 Task: Create Board Email Marketing Best Practices to Workspace Appointment Scheduling. Create Board Social Media Listening and Monitoring to Workspace Appointment Scheduling. Create Board Customer Loyalty Program Strategy and Execution to Workspace Appointment Scheduling
Action: Mouse moved to (375, 69)
Screenshot: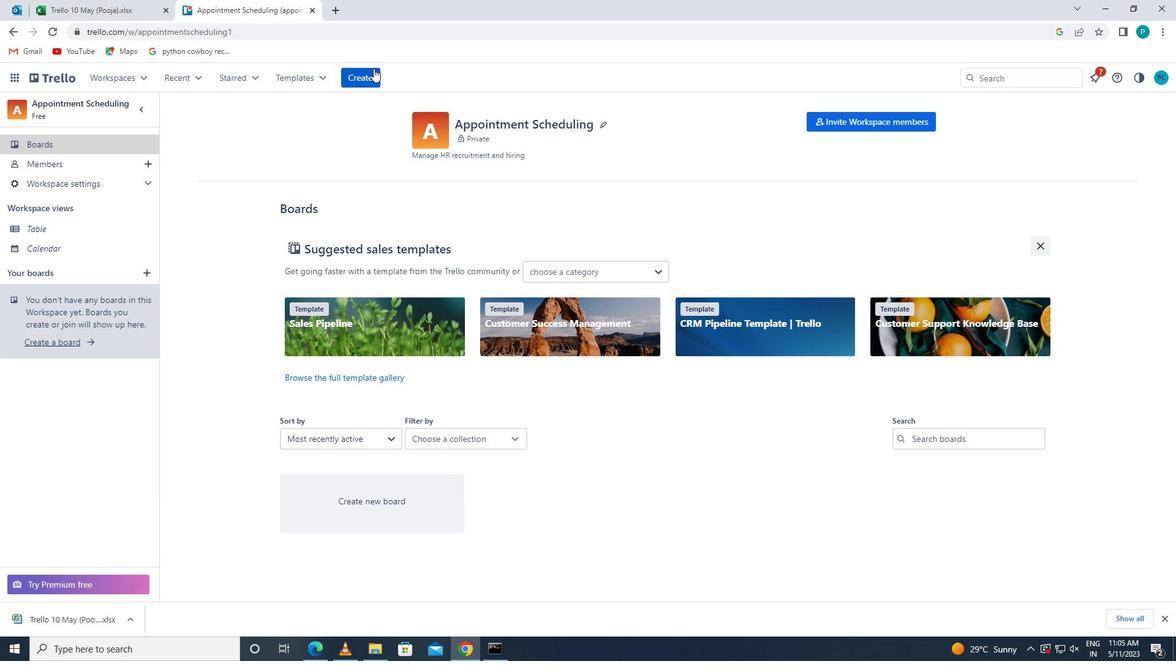 
Action: Mouse pressed left at (375, 69)
Screenshot: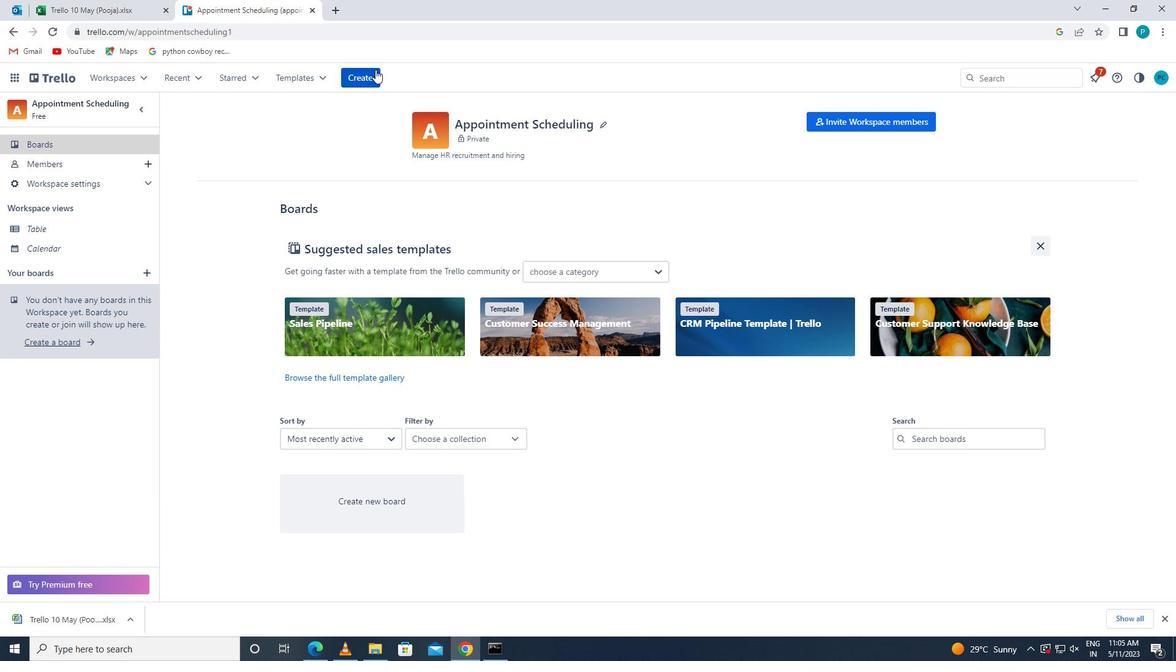 
Action: Mouse moved to (372, 118)
Screenshot: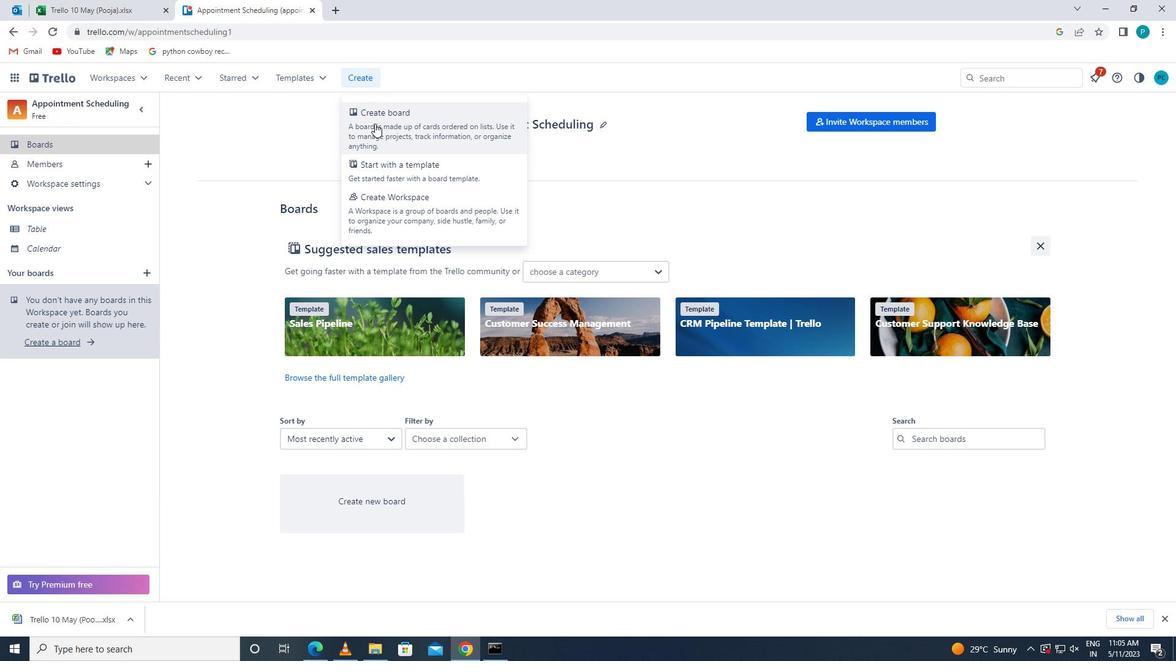 
Action: Mouse pressed left at (372, 118)
Screenshot: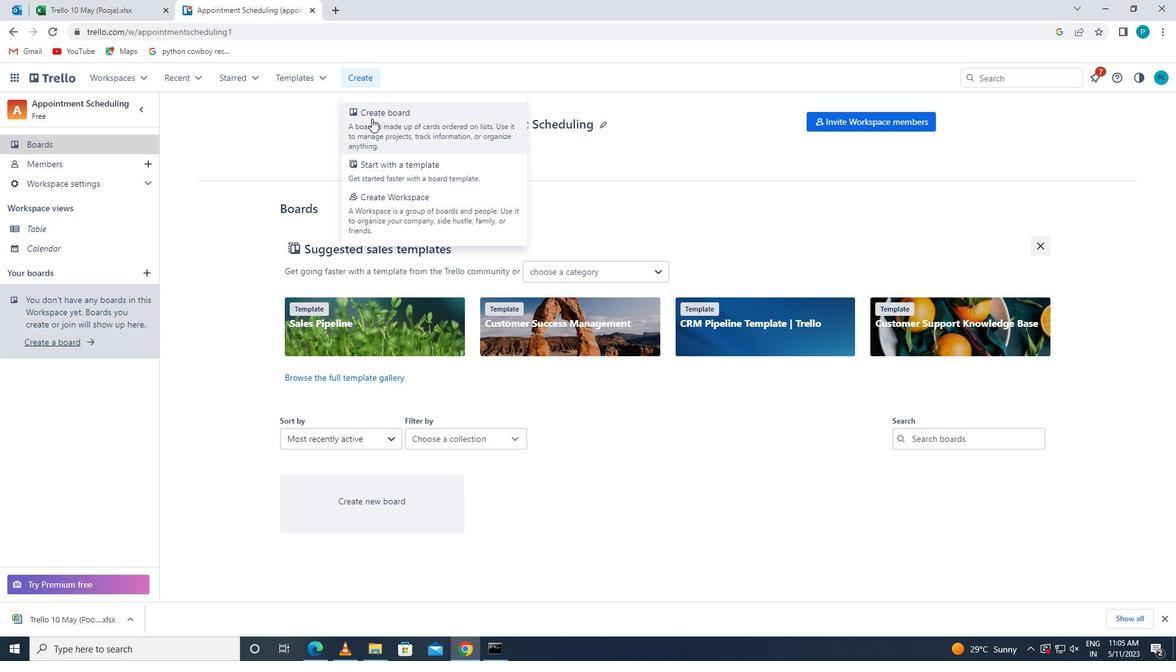 
Action: Mouse moved to (399, 302)
Screenshot: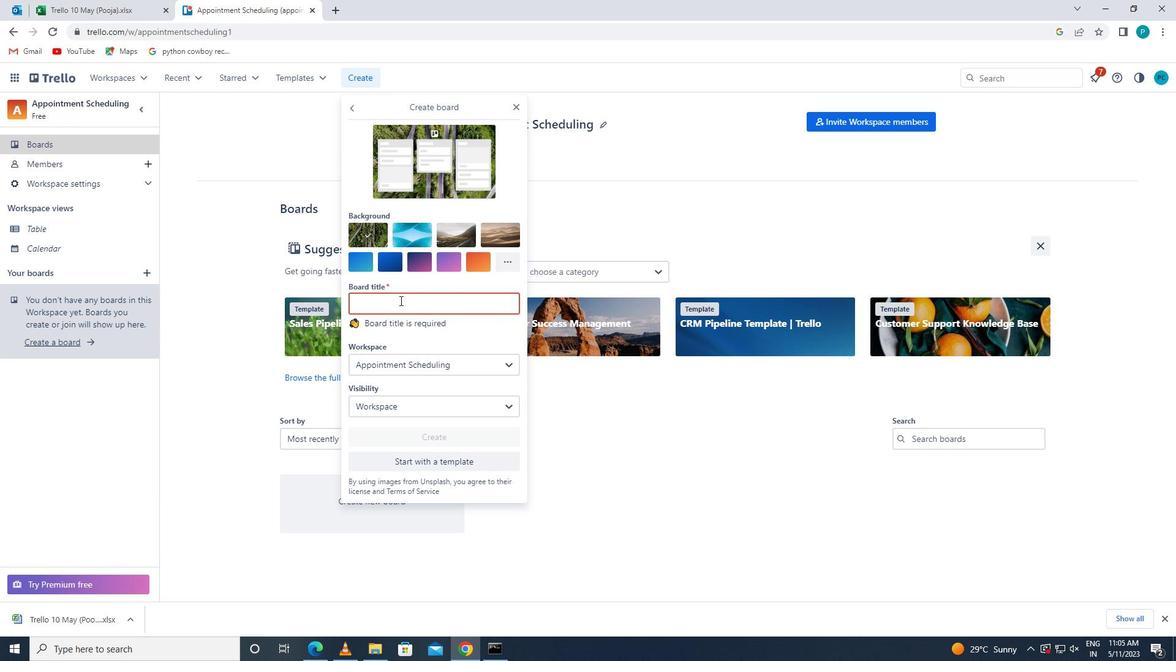 
Action: Mouse pressed left at (399, 302)
Screenshot: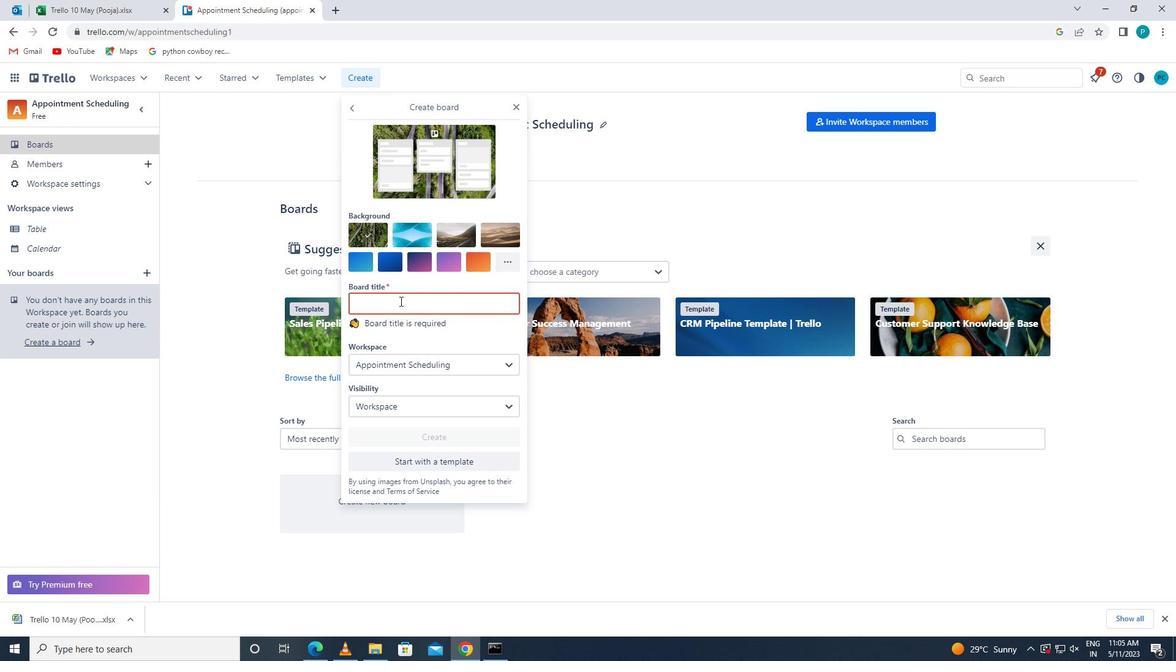 
Action: Mouse moved to (410, 315)
Screenshot: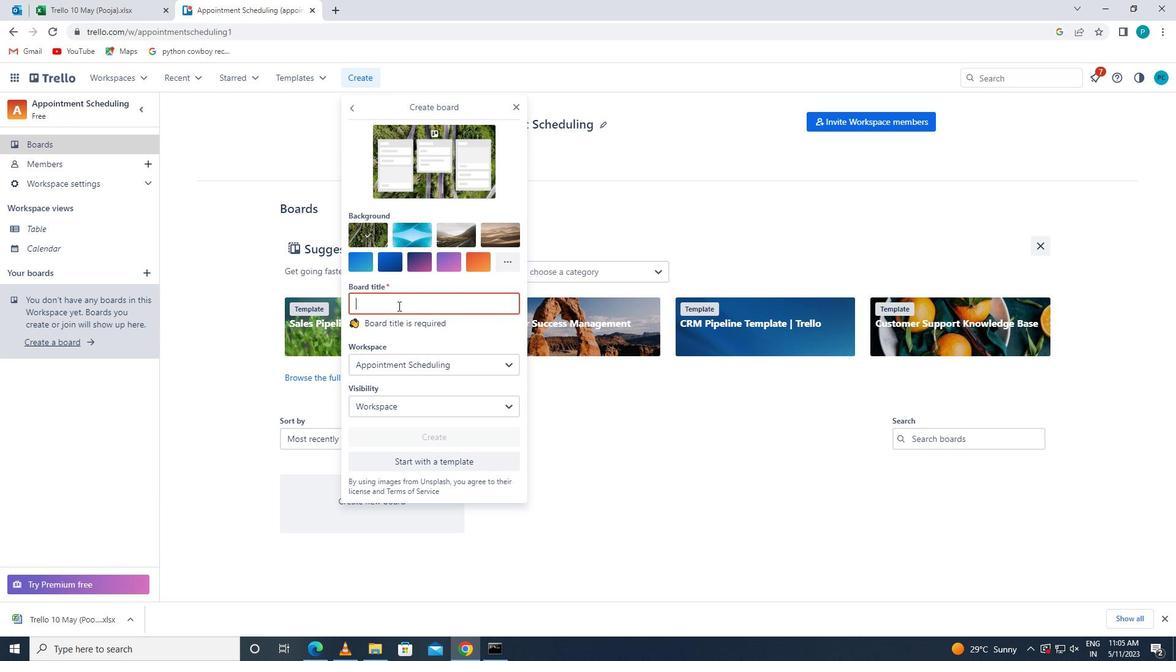 
Action: Key pressed <Key.caps_lock>e<Key.caps_lock>mail<Key.space><Key.caps_lock>m<Key.caps_lock>arketing<Key.space><Key.caps_lock>b<Key.caps_lock>est<Key.space><Key.caps_lock>p<Key.caps_lock>rax<Key.backspace>ctices
Screenshot: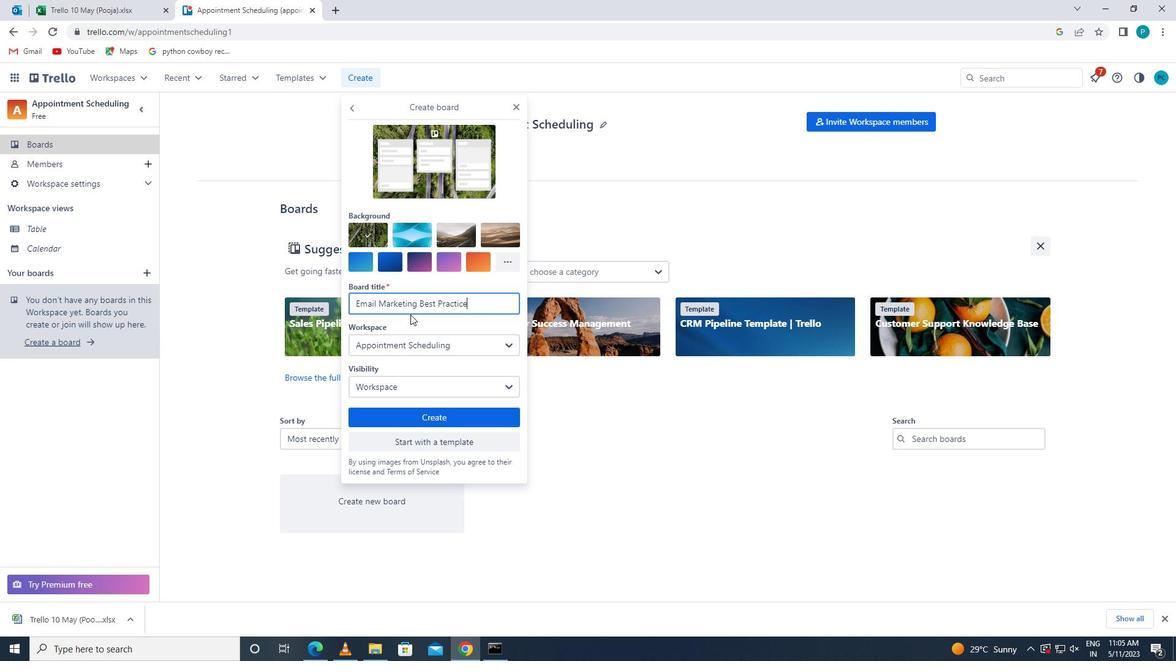 
Action: Mouse moved to (395, 349)
Screenshot: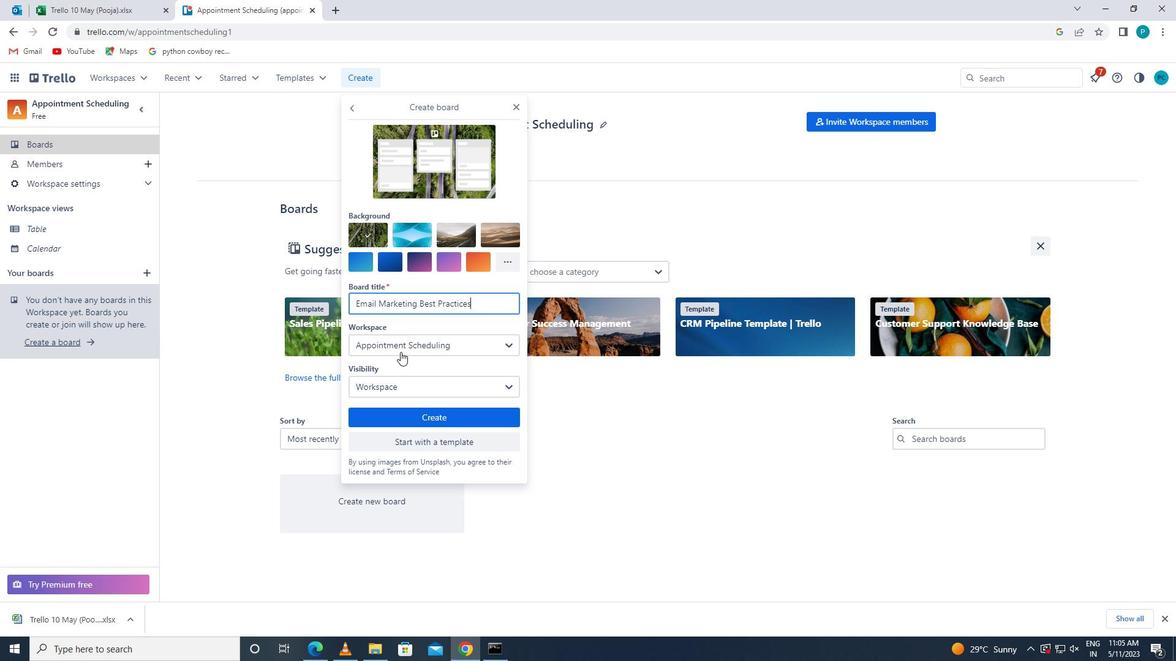 
Action: Mouse pressed left at (395, 349)
Screenshot: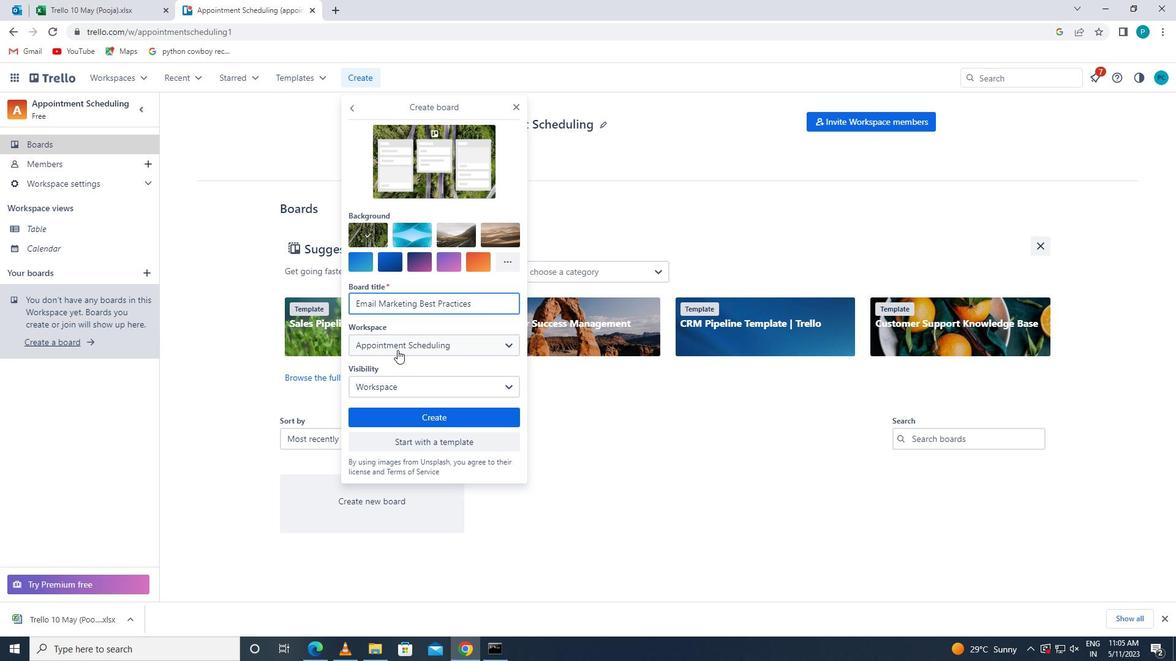 
Action: Mouse moved to (394, 518)
Screenshot: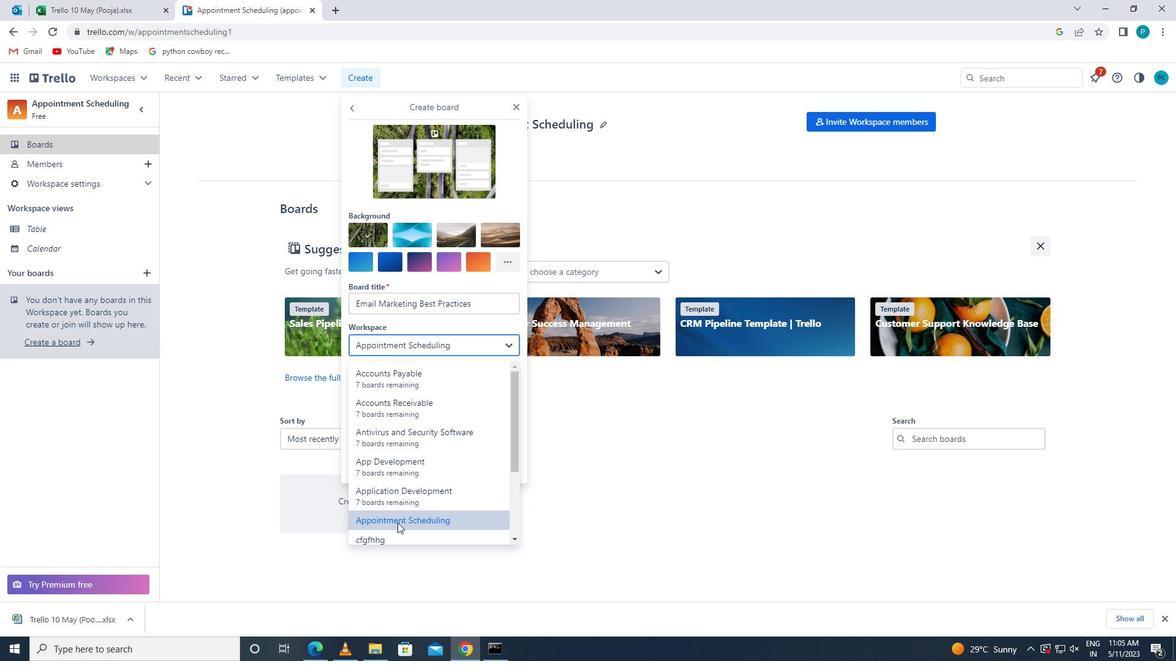 
Action: Mouse pressed left at (394, 518)
Screenshot: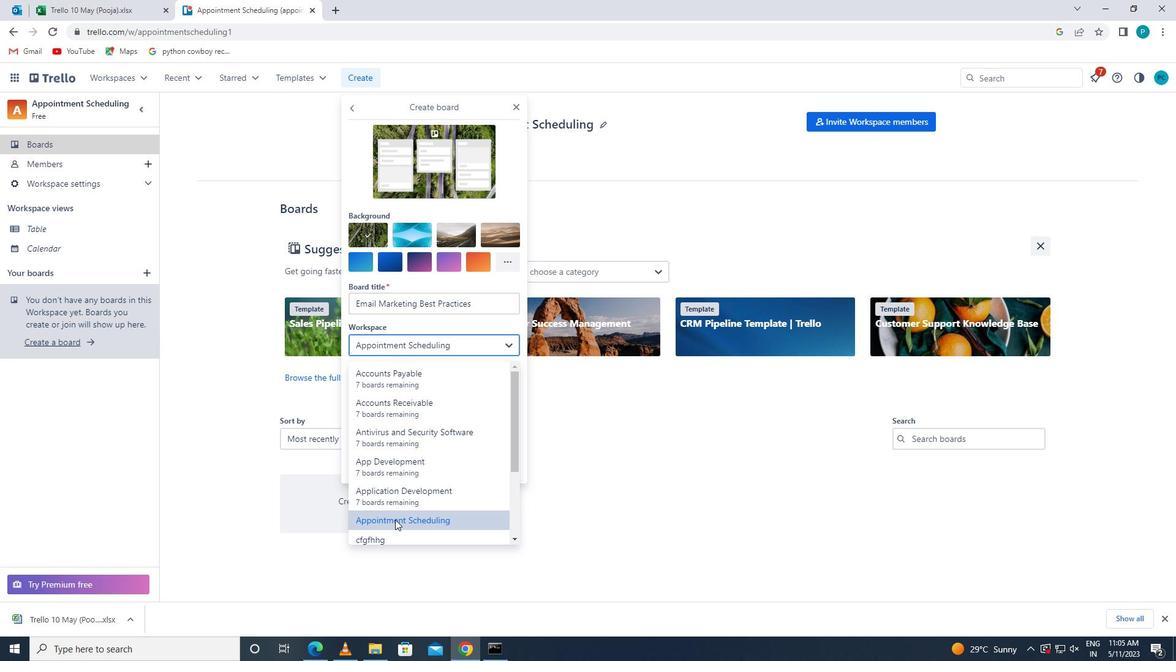 
Action: Mouse moved to (411, 414)
Screenshot: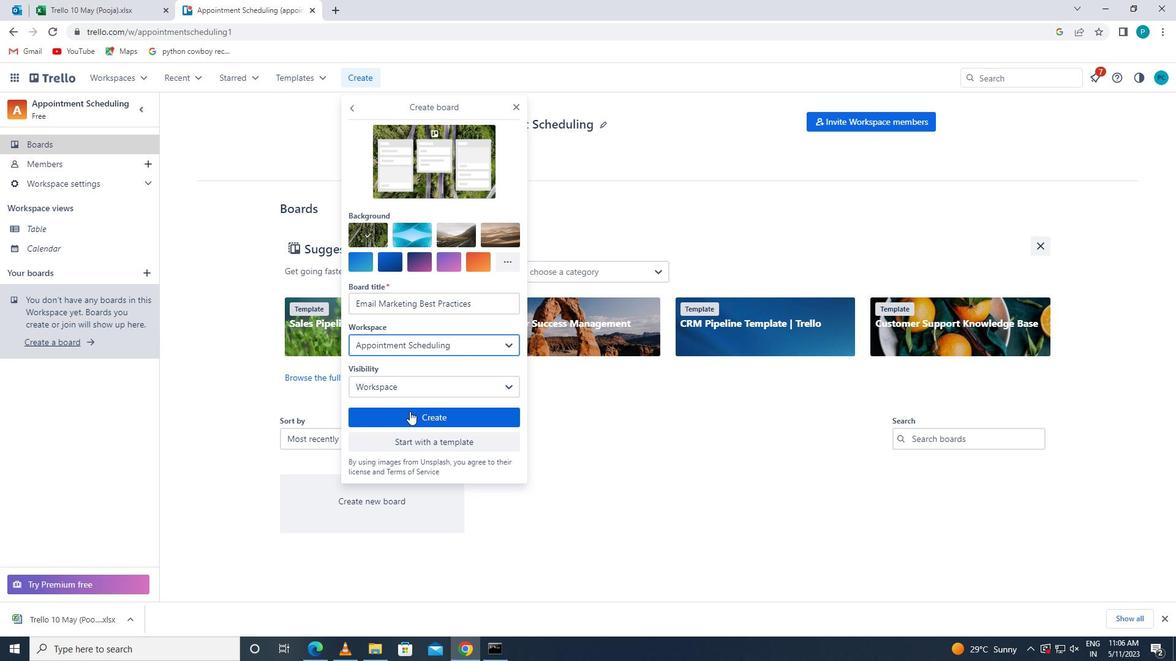 
Action: Mouse pressed left at (411, 414)
Screenshot: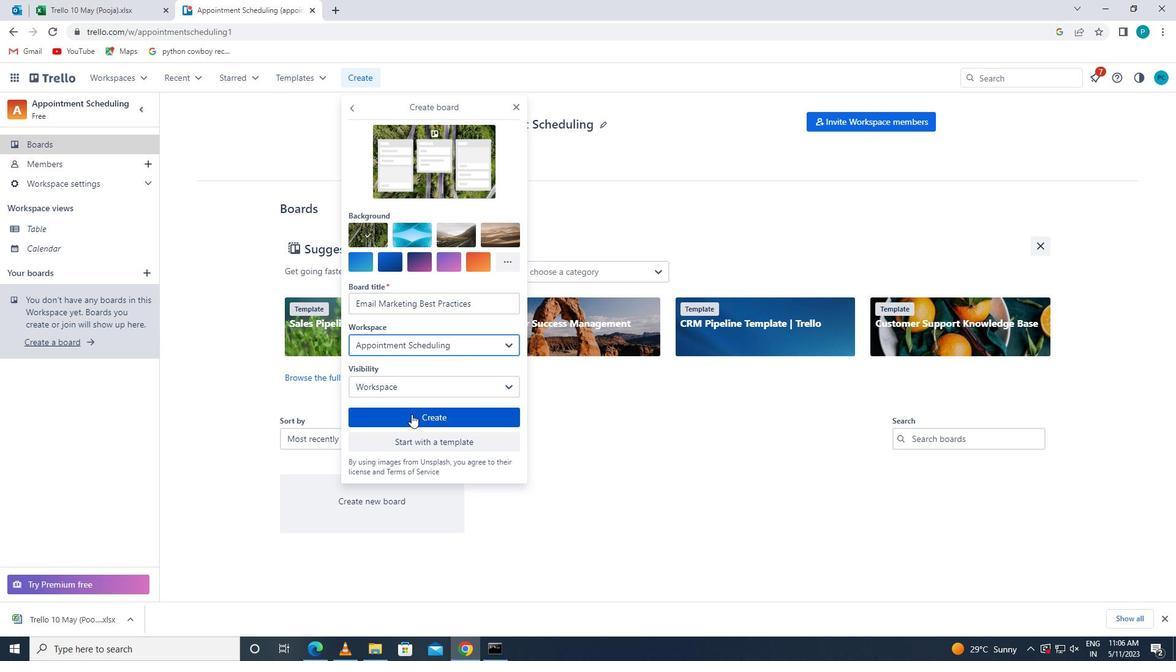 
Action: Mouse moved to (363, 80)
Screenshot: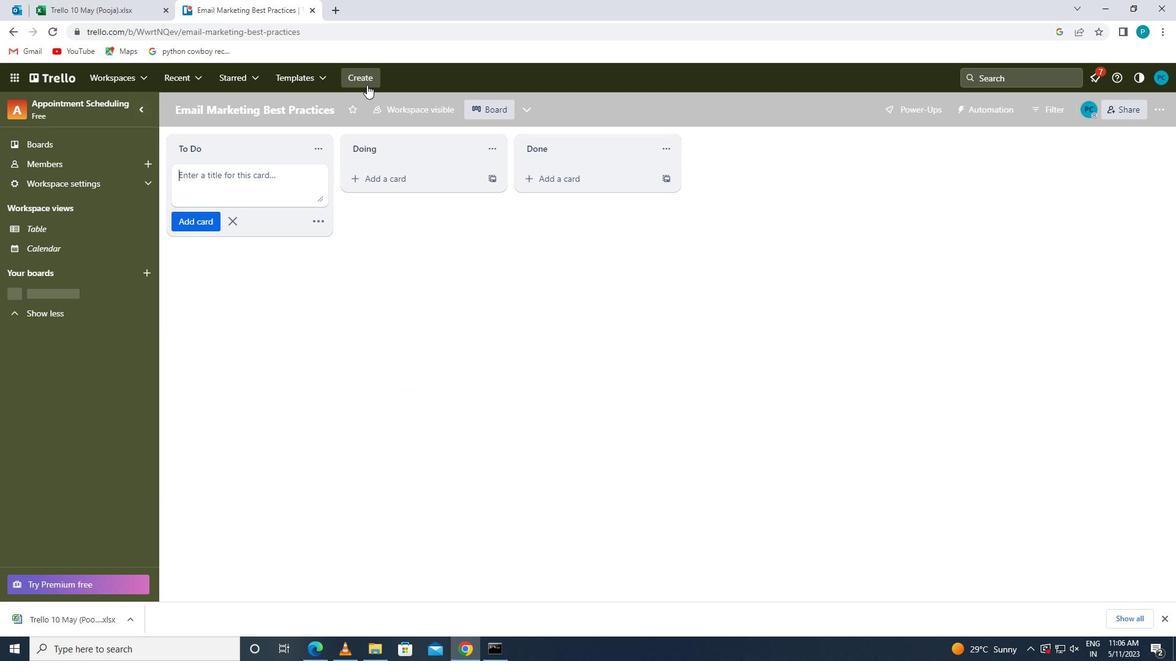 
Action: Mouse pressed left at (363, 80)
Screenshot: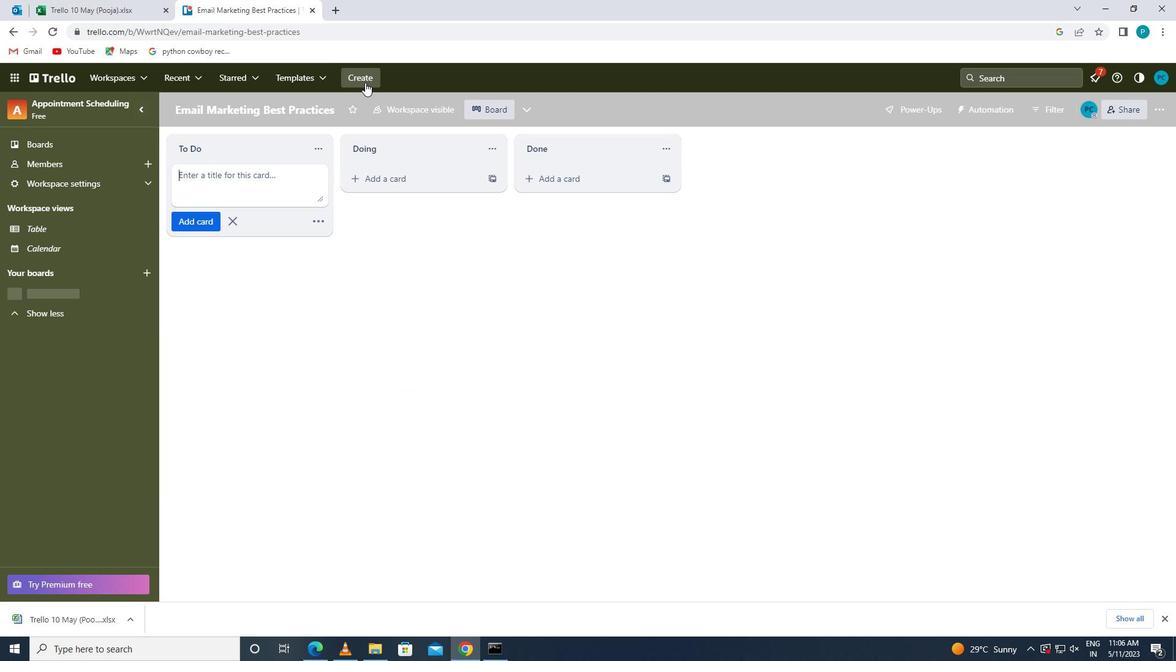 
Action: Mouse moved to (367, 74)
Screenshot: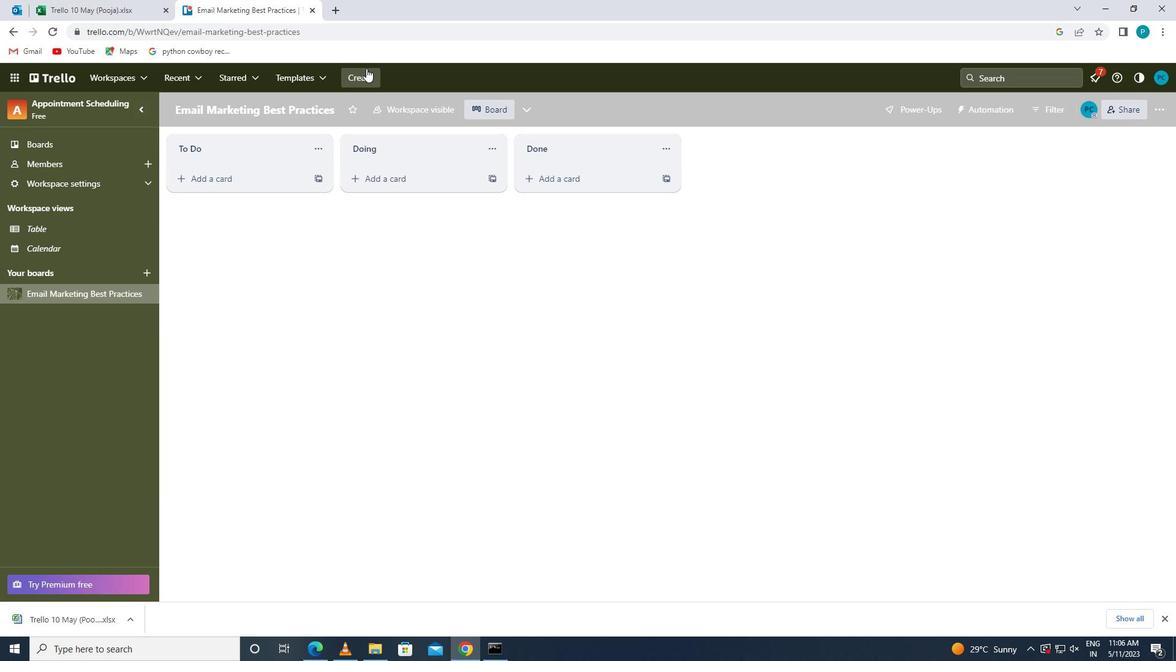 
Action: Mouse pressed left at (367, 74)
Screenshot: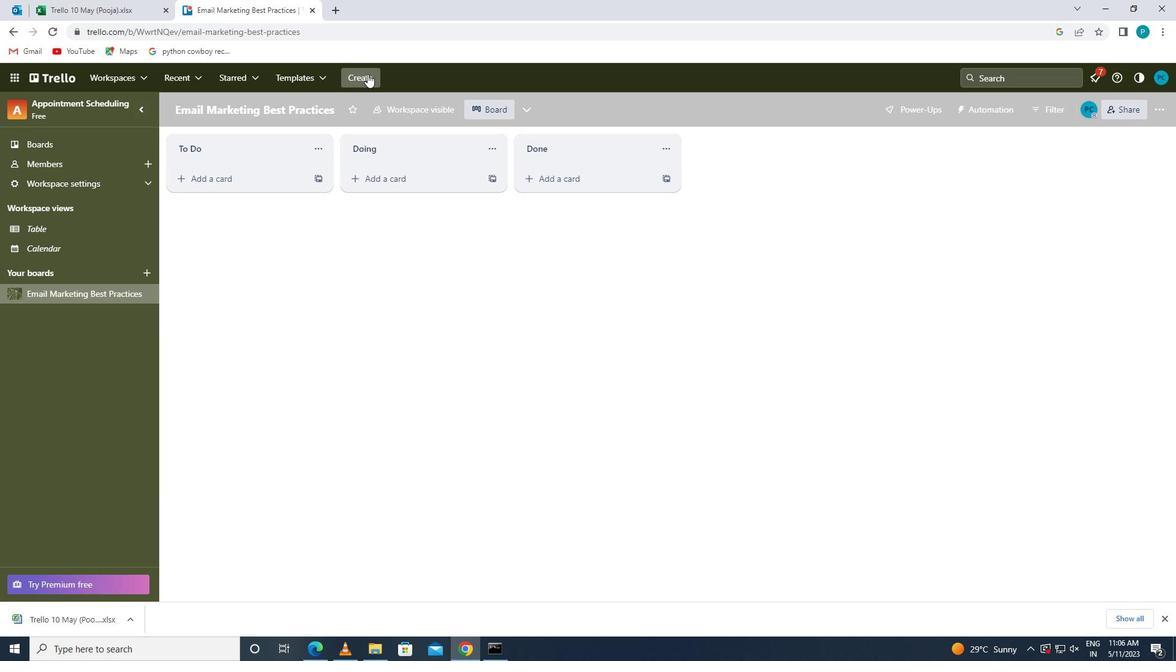 
Action: Mouse moved to (357, 104)
Screenshot: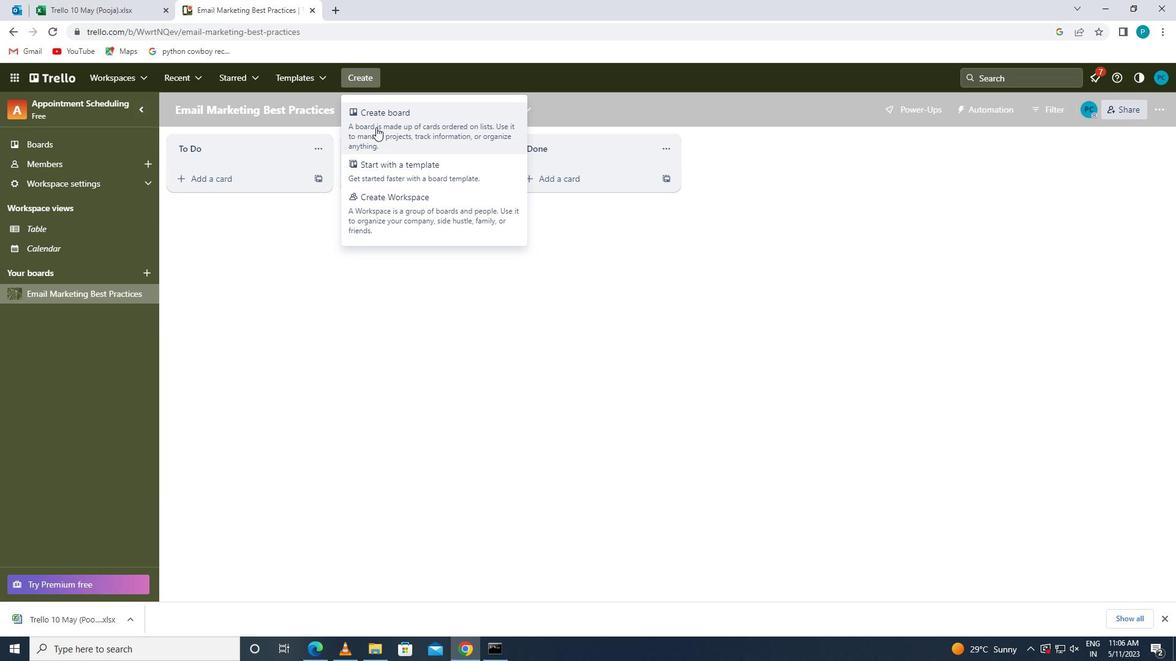 
Action: Mouse pressed left at (357, 104)
Screenshot: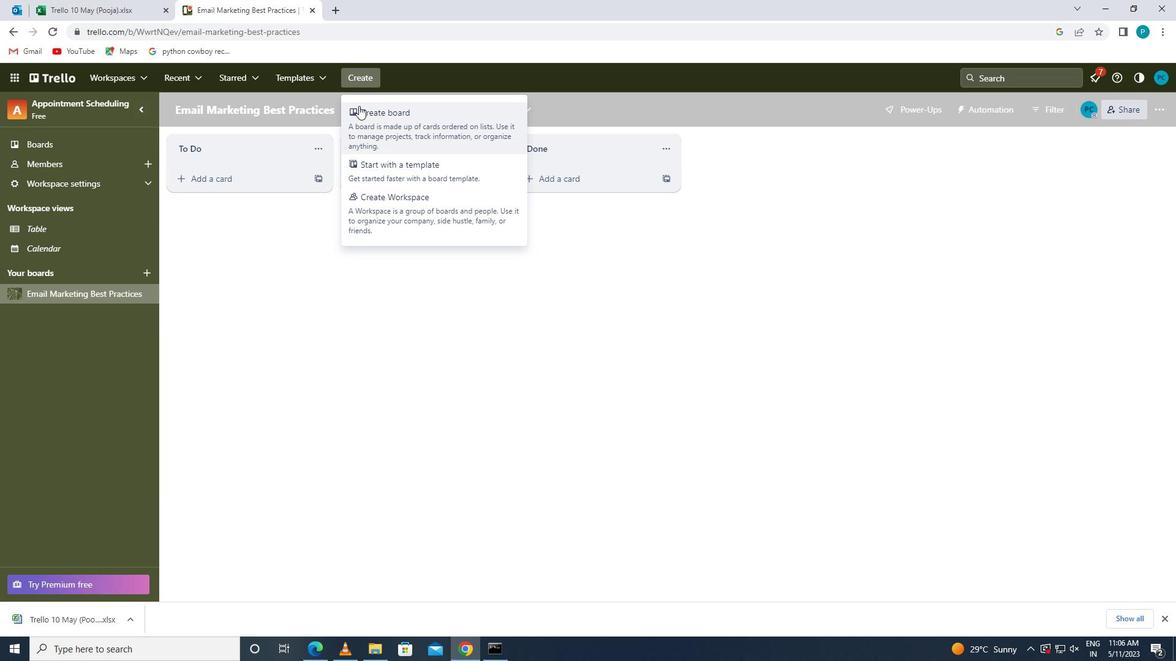 
Action: Mouse moved to (377, 305)
Screenshot: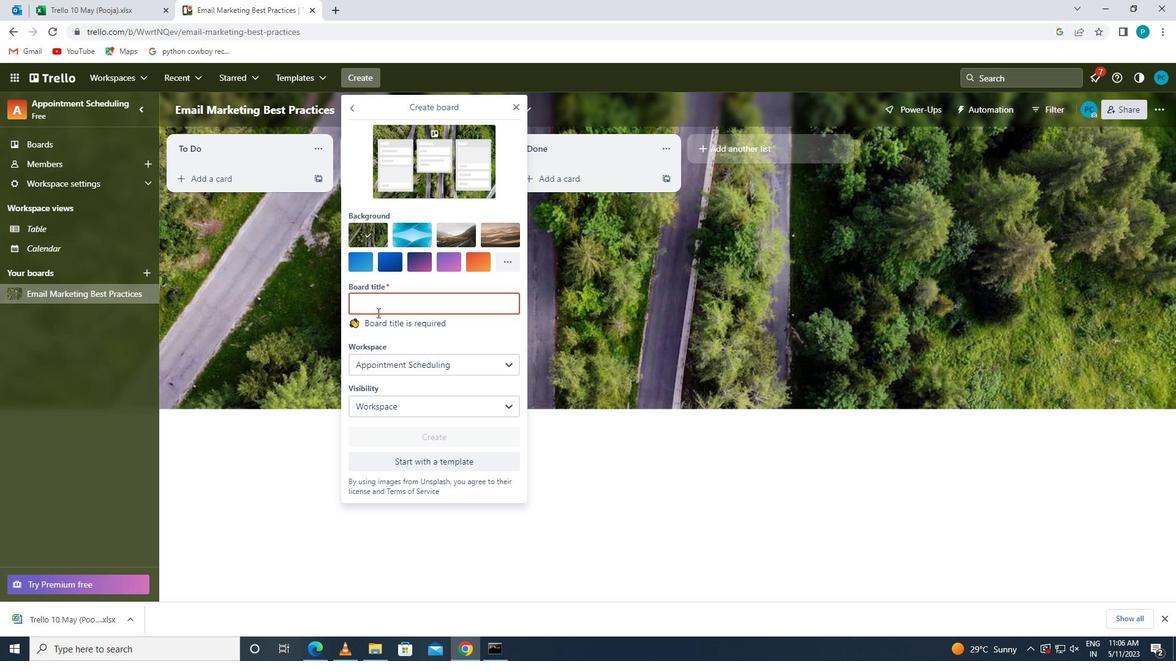 
Action: Mouse pressed left at (377, 305)
Screenshot: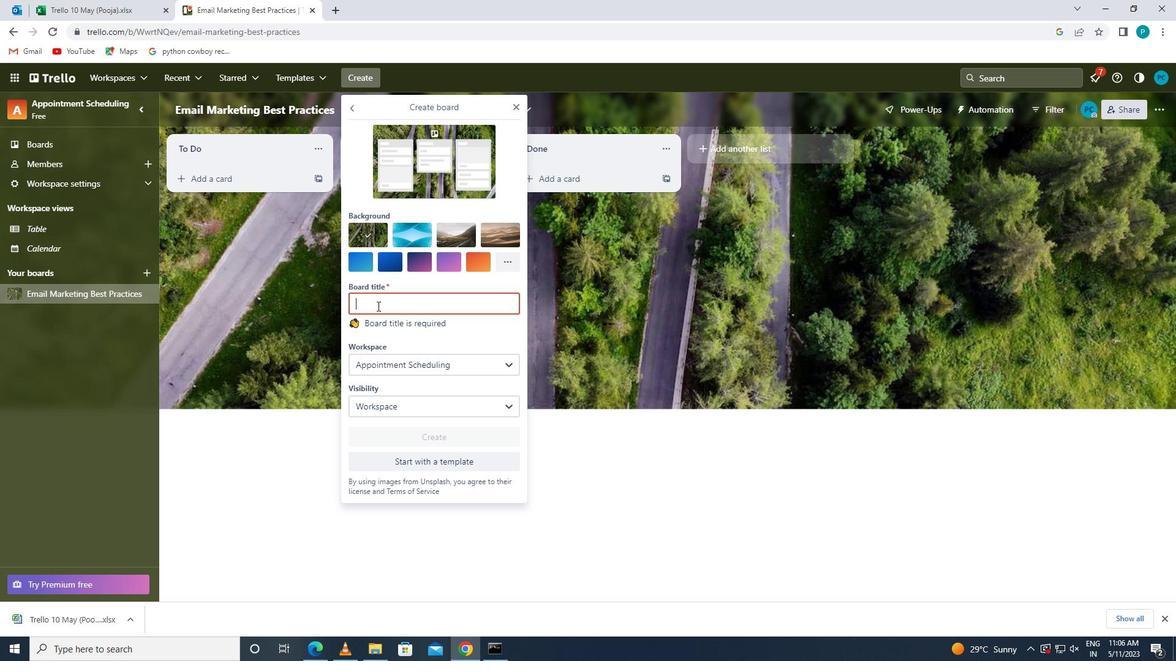 
Action: Key pressed <Key.caps_lock>s<Key.caps_lock>ocial<Key.space><Key.caps_lock>m<Key.caps_lock>edia<Key.space><Key.caps_lock>l<Key.caps_lock>istening<Key.space>and<Key.space><Key.caps_lock>n<Key.backspace>m<Key.caps_lock>onitoring<Key.space>to<Key.backspace><Key.backspace>
Screenshot: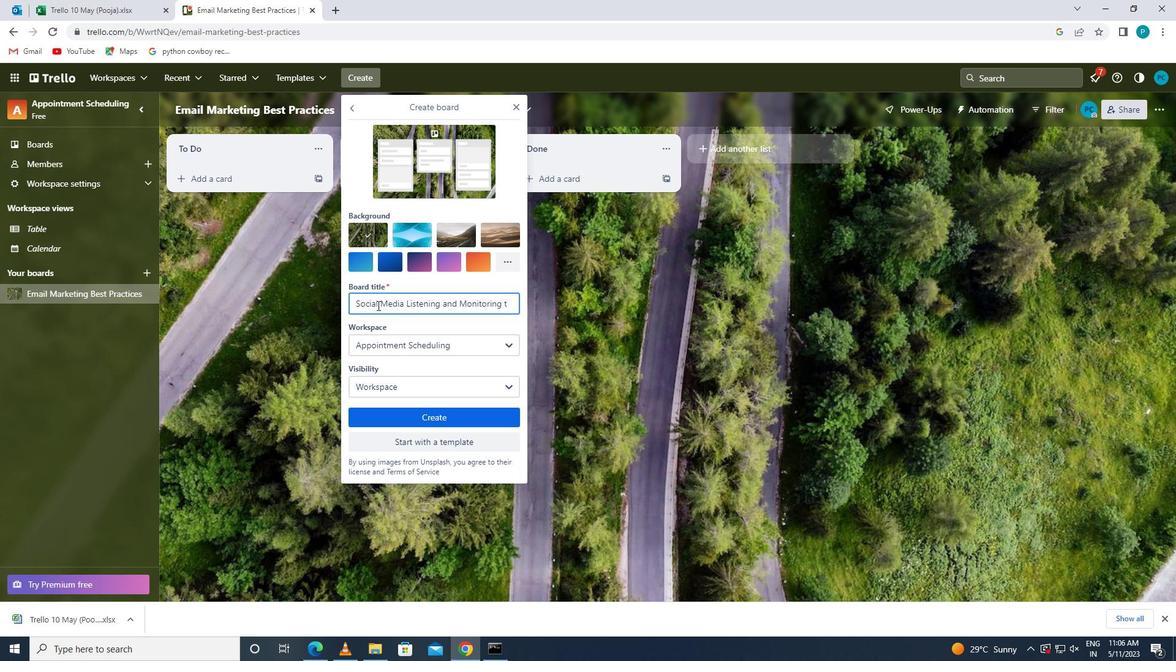 
Action: Mouse moved to (402, 354)
Screenshot: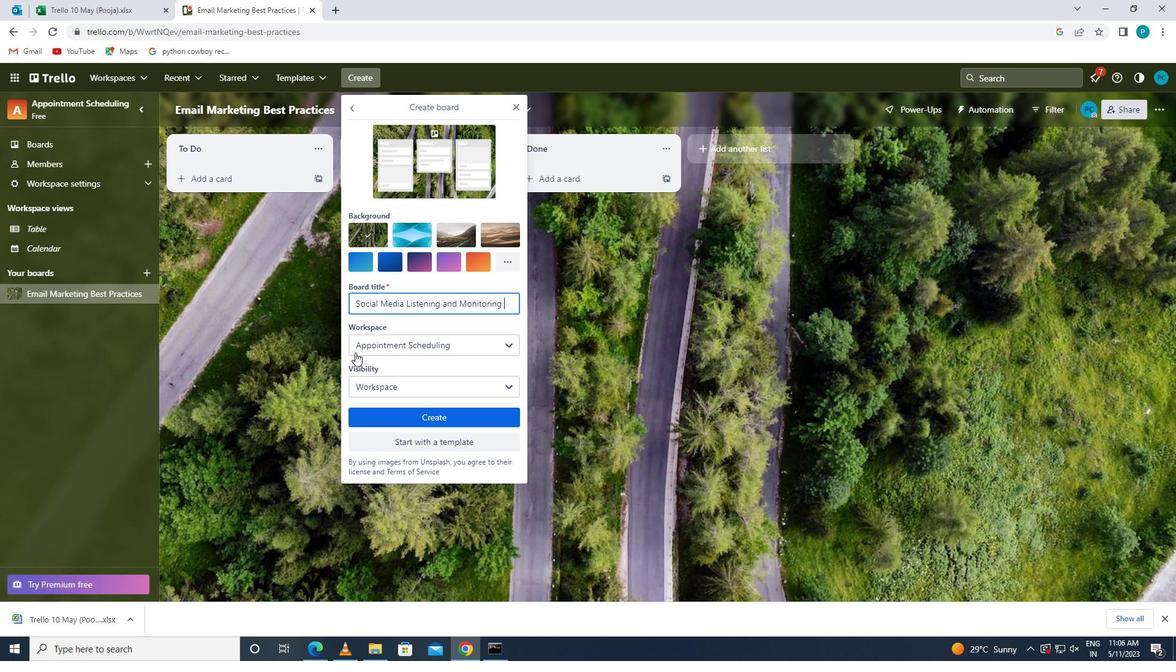 
Action: Mouse pressed left at (402, 354)
Screenshot: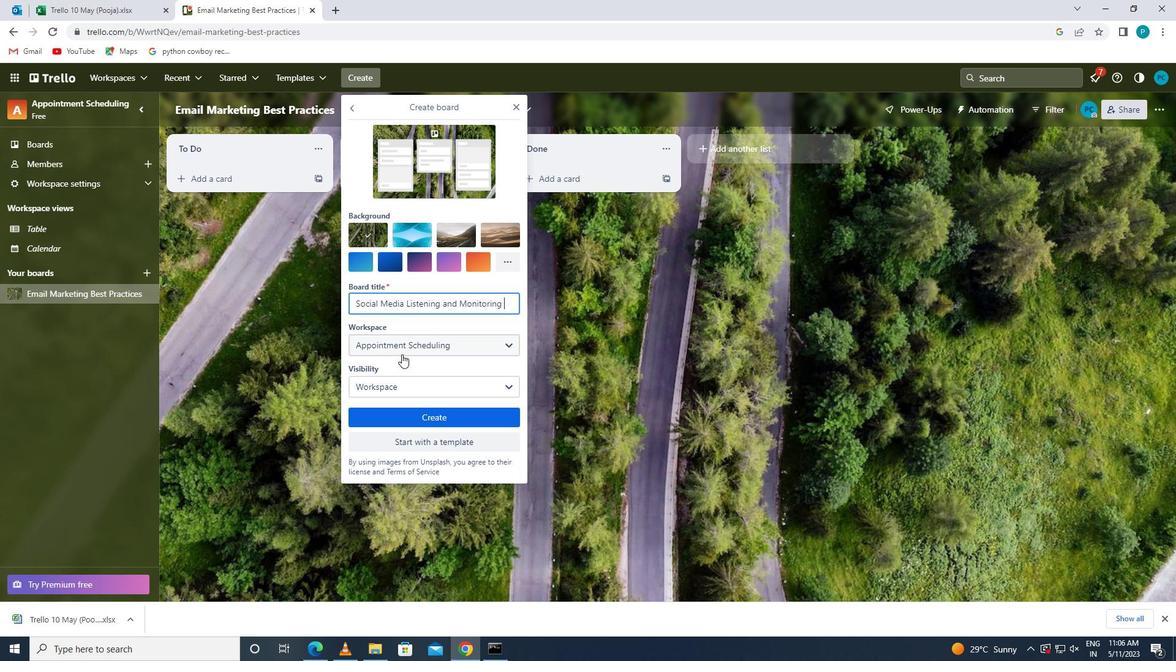 
Action: Mouse moved to (402, 518)
Screenshot: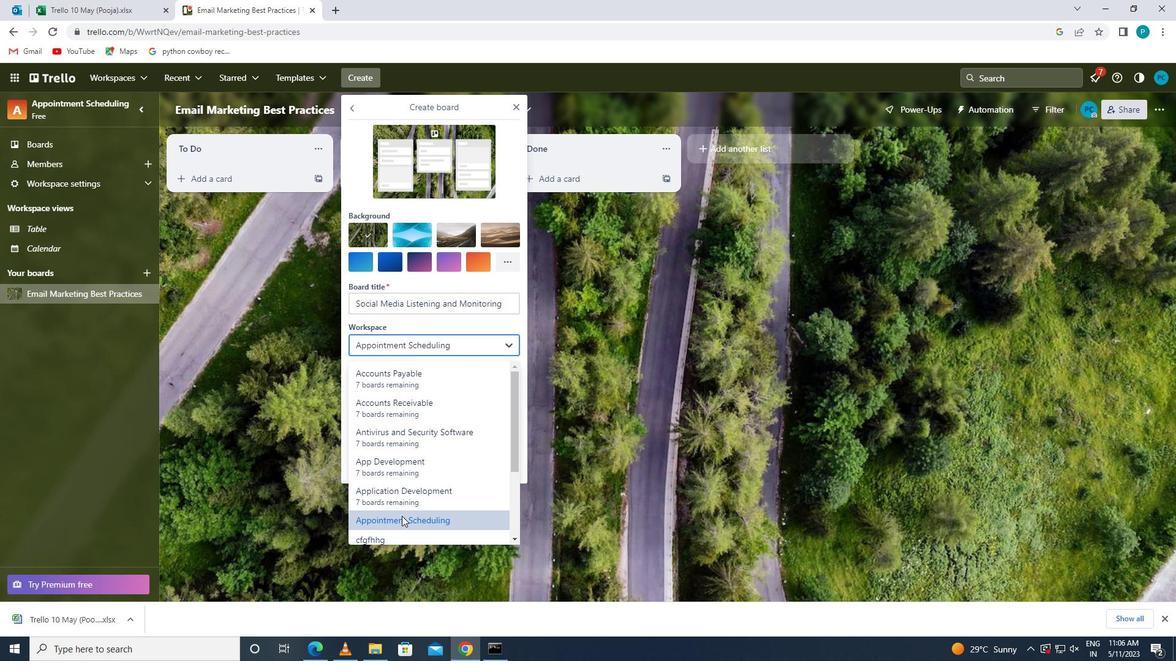 
Action: Mouse pressed left at (402, 518)
Screenshot: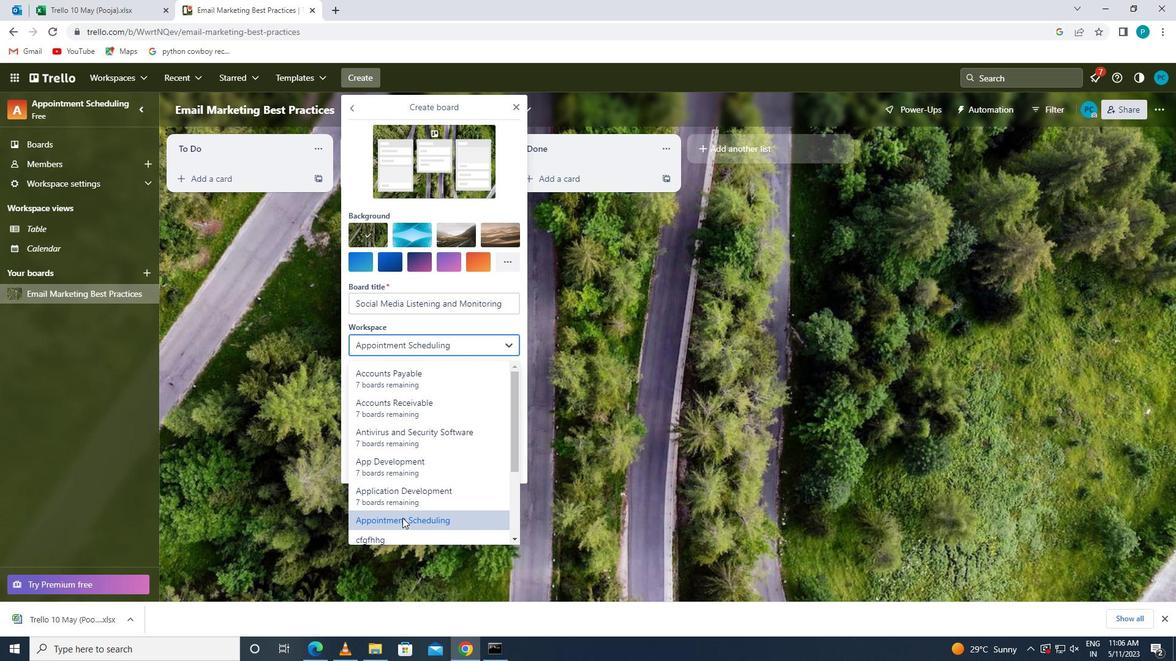 
Action: Mouse moved to (414, 420)
Screenshot: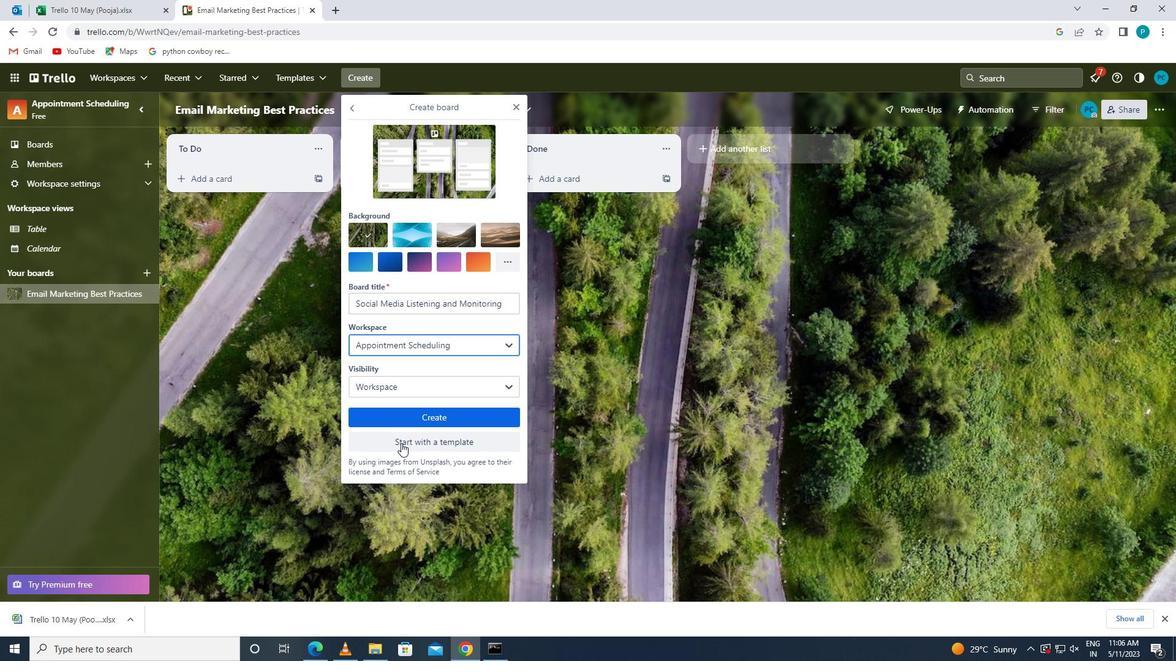 
Action: Mouse pressed left at (414, 420)
Screenshot: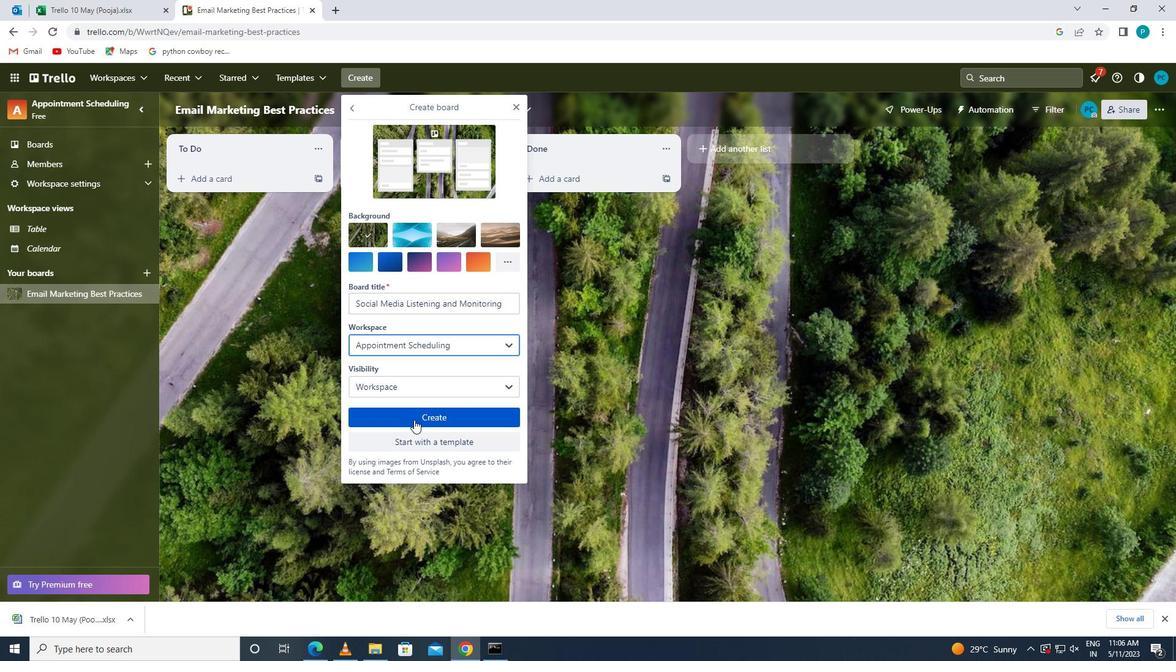 
Action: Mouse moved to (372, 78)
Screenshot: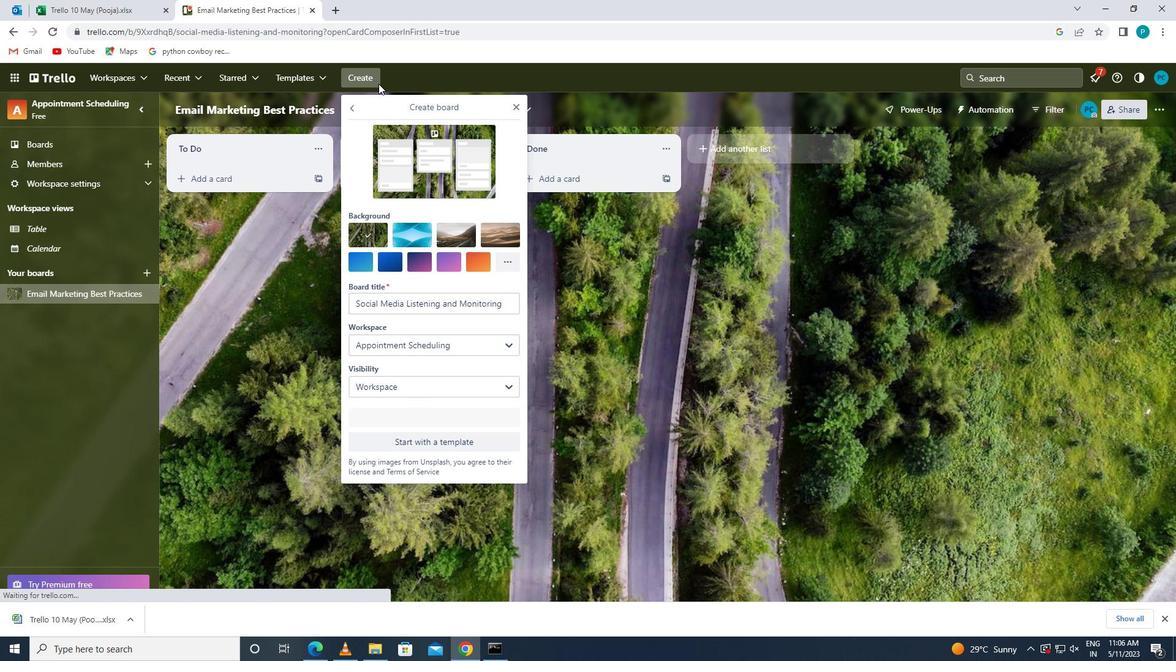 
Action: Mouse pressed left at (372, 78)
Screenshot: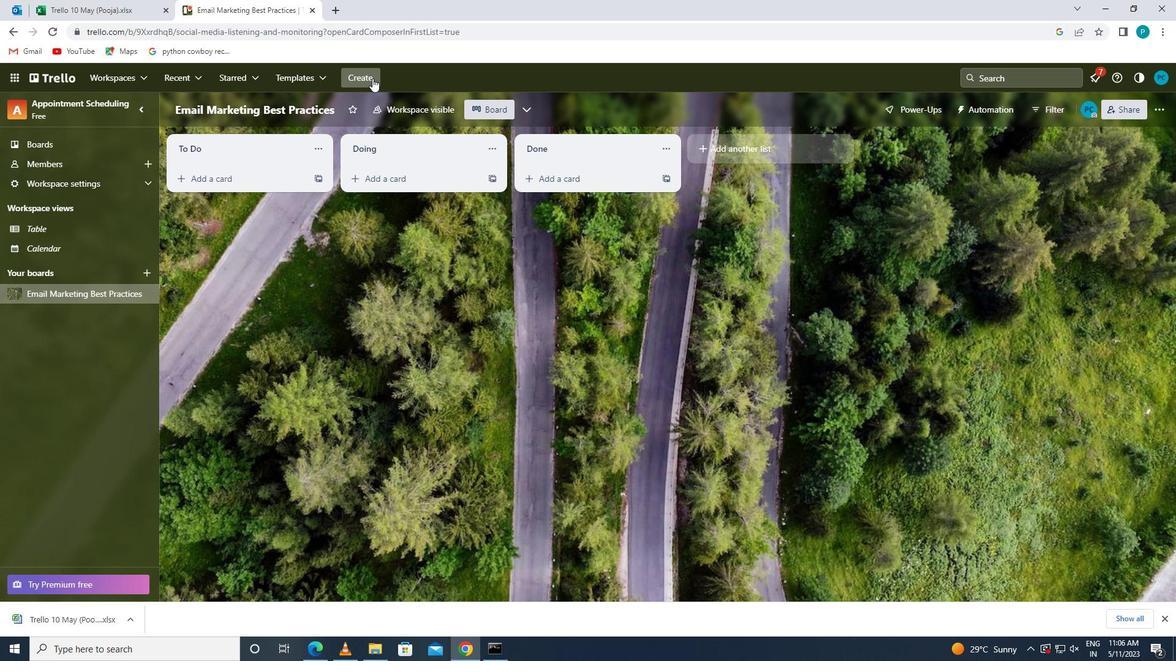 
Action: Mouse moved to (374, 109)
Screenshot: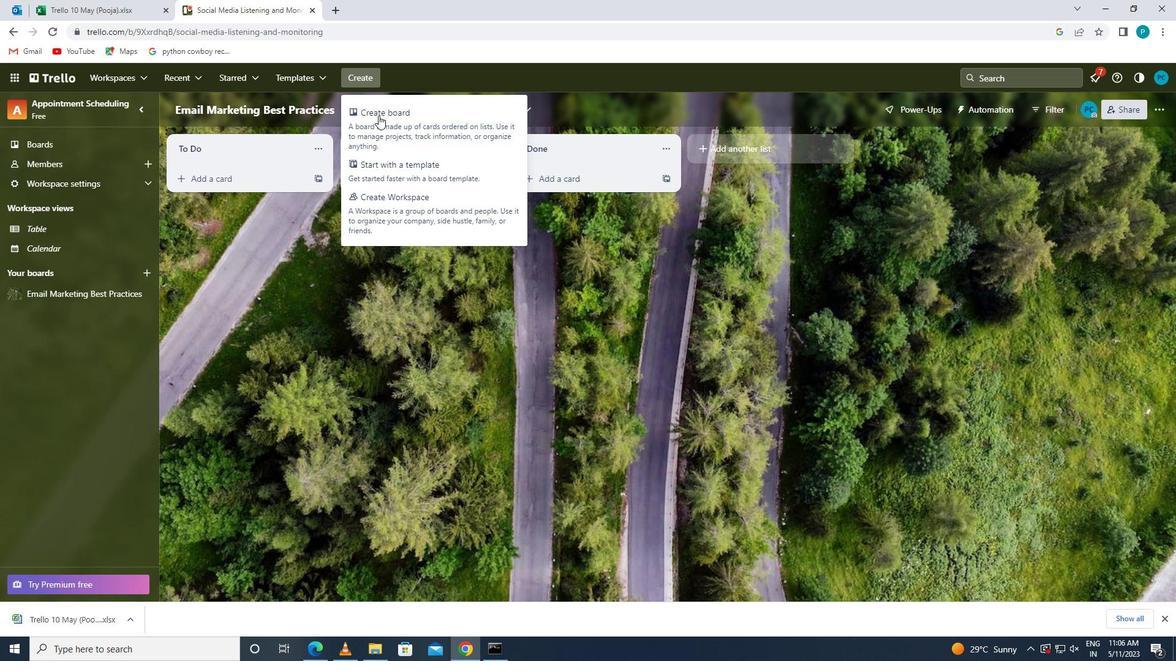 
Action: Mouse pressed left at (374, 109)
Screenshot: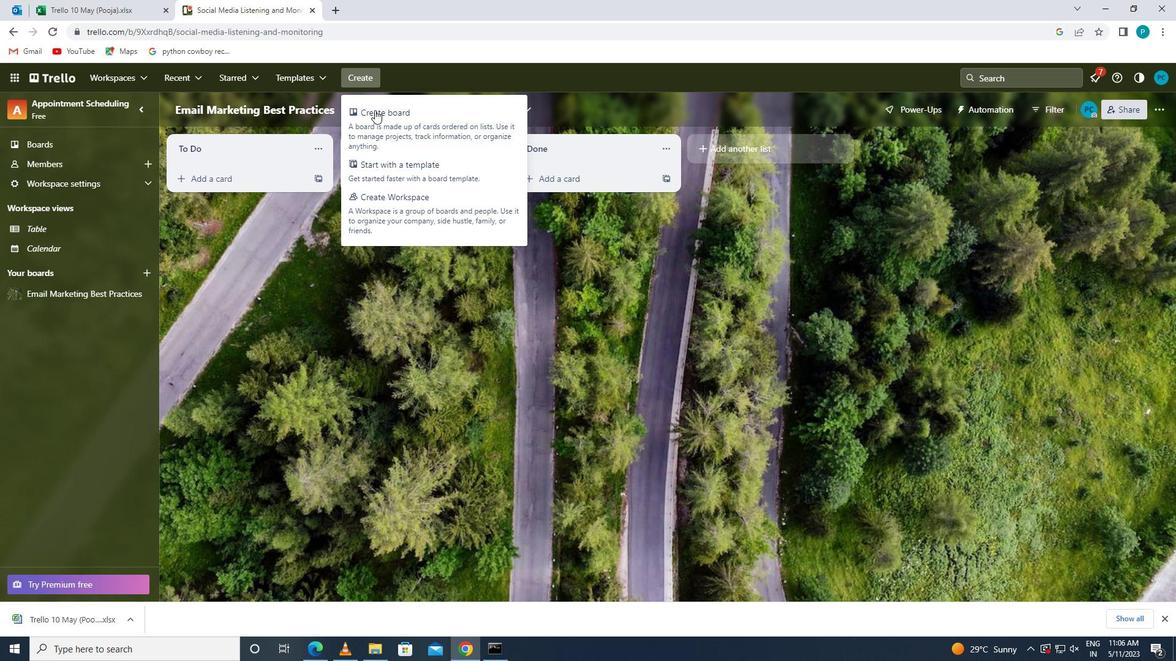 
Action: Mouse moved to (394, 303)
Screenshot: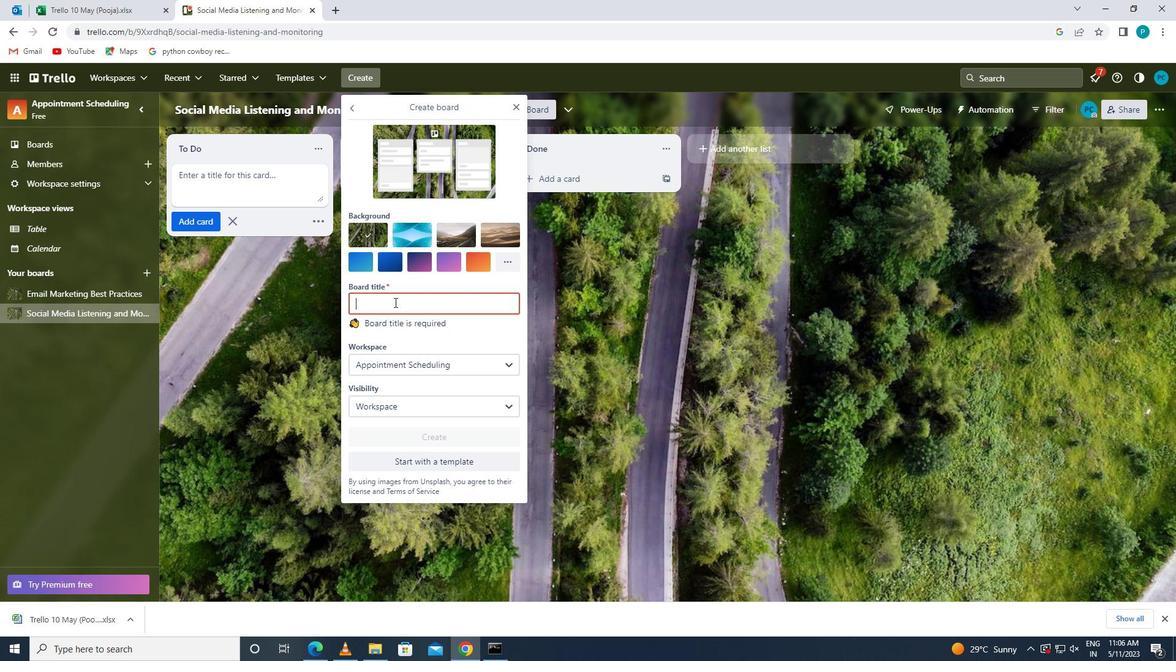
Action: Mouse pressed left at (394, 303)
Screenshot: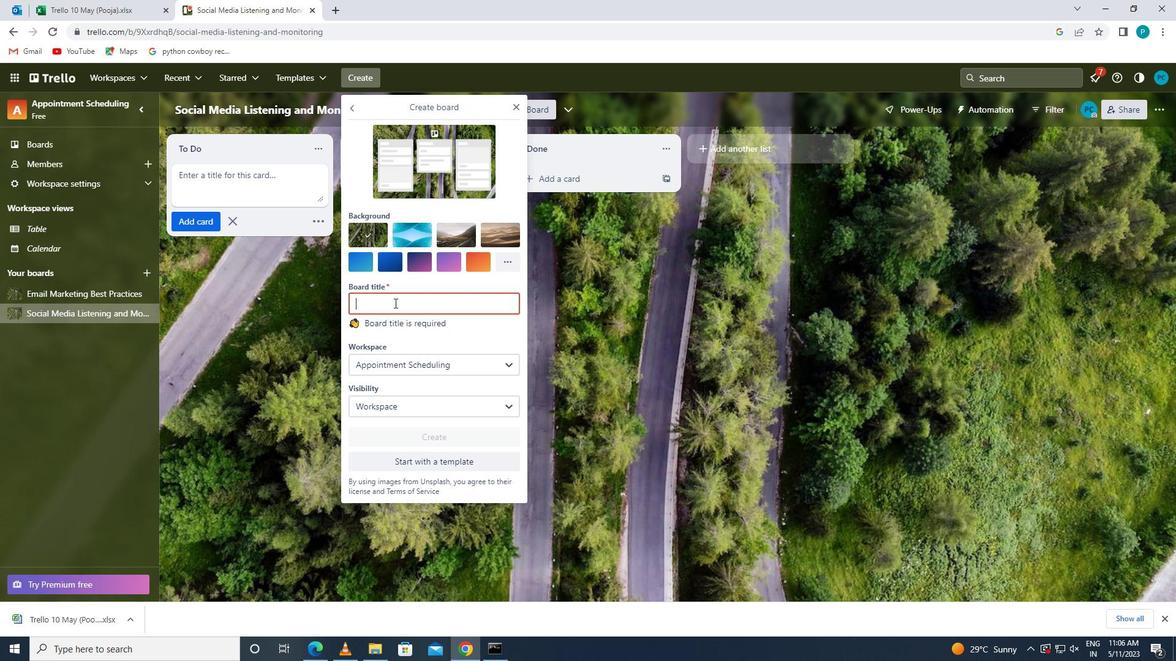
Action: Key pressed <Key.caps_lock>c<Key.caps_lock>ustomer<Key.space><Key.caps_lock>l<Key.caps_lock>oyalty<Key.space><Key.caps_lock>p<Key.caps_lock>rogram<Key.space><Key.caps_lock>s<Key.caps_lock>trategy<Key.space>and<Key.space><Key.caps_lock>e<Key.caps_lock>xecution
Screenshot: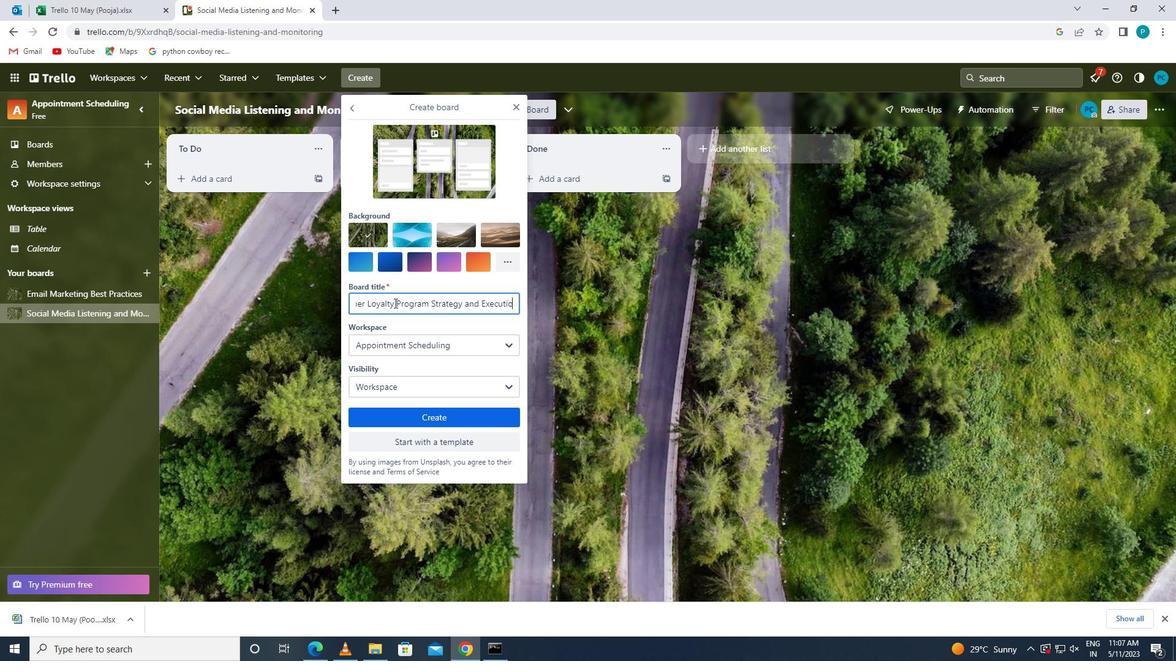 
Action: Mouse moved to (411, 340)
Screenshot: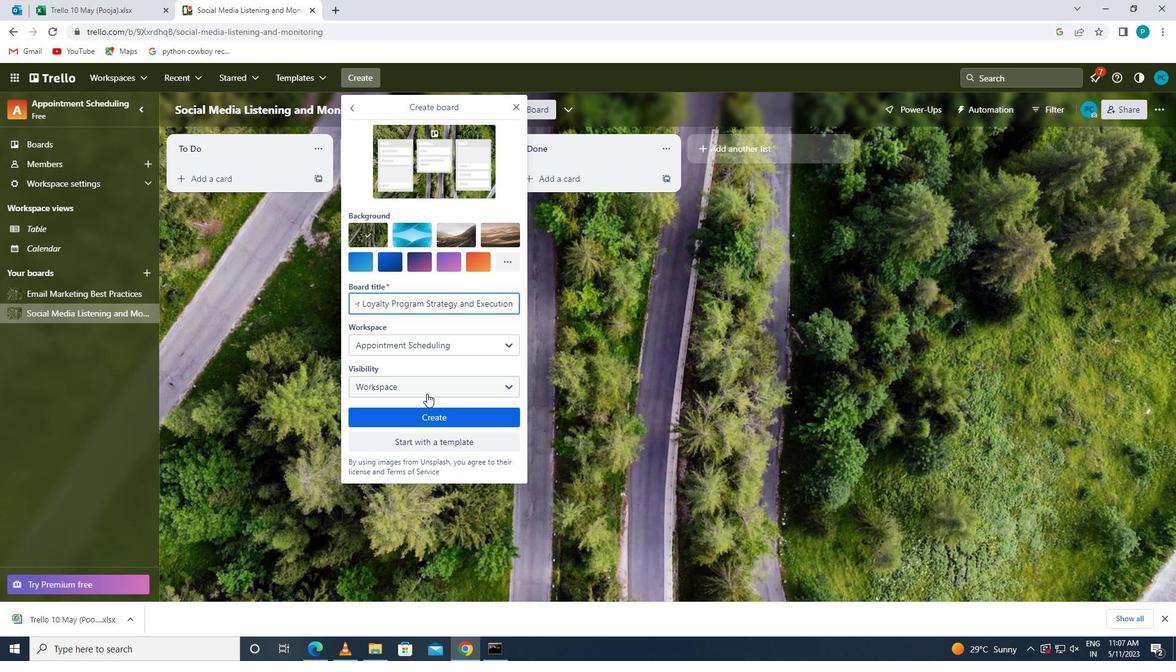 
Action: Mouse pressed left at (411, 340)
Screenshot: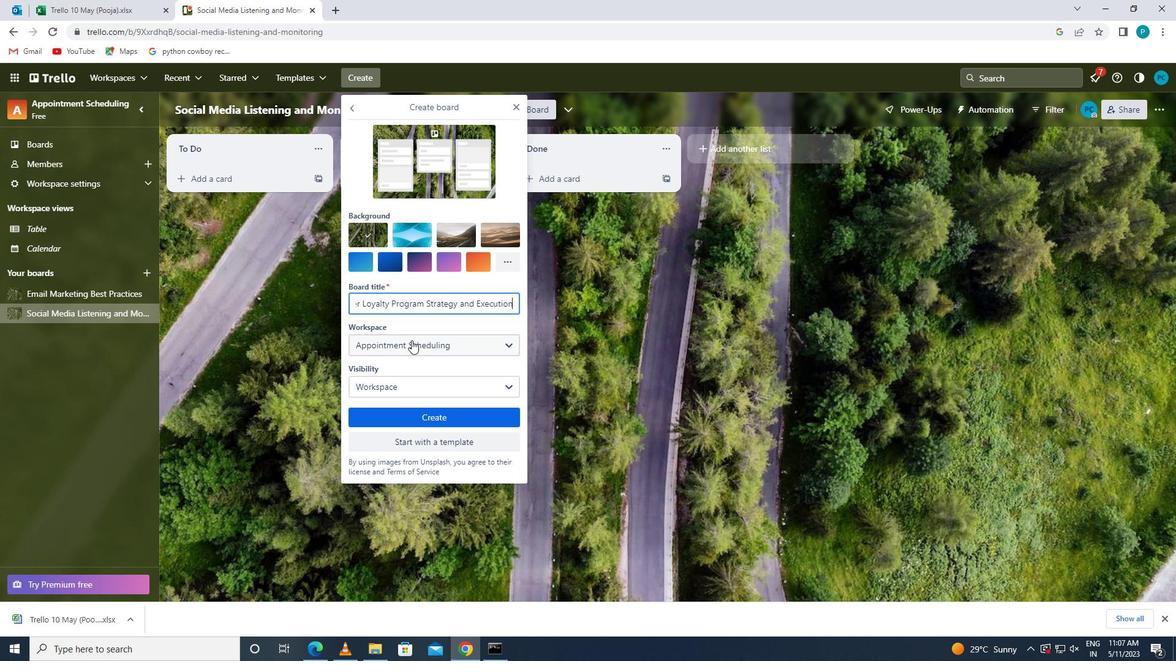 
Action: Mouse moved to (414, 516)
Screenshot: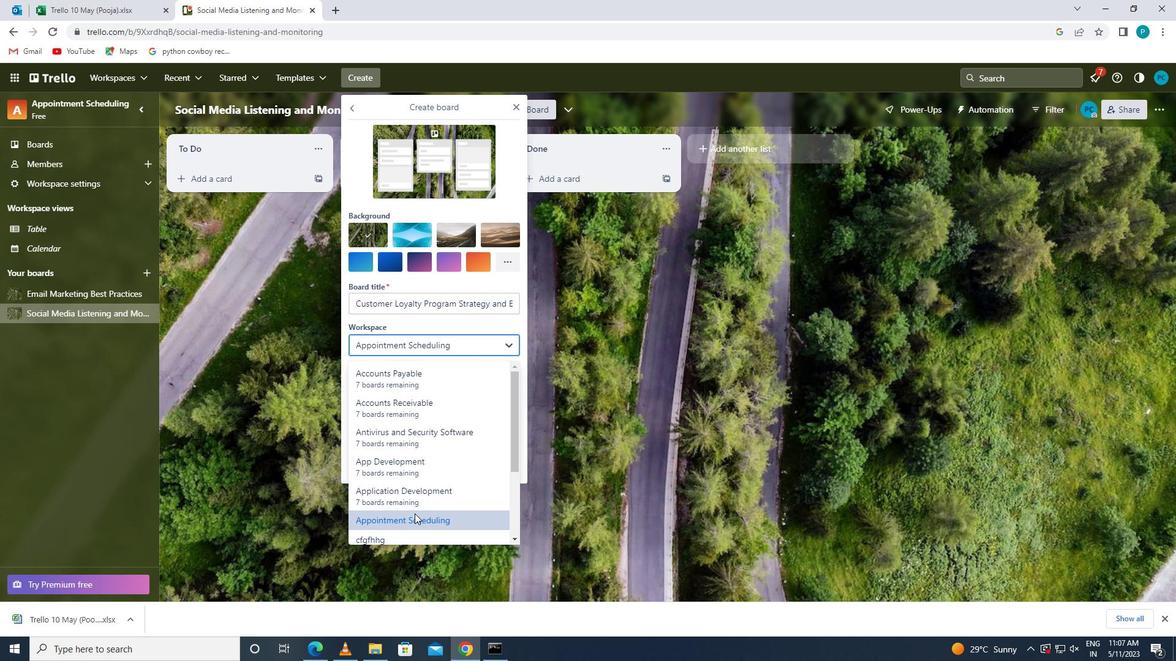 
Action: Mouse pressed left at (414, 516)
Screenshot: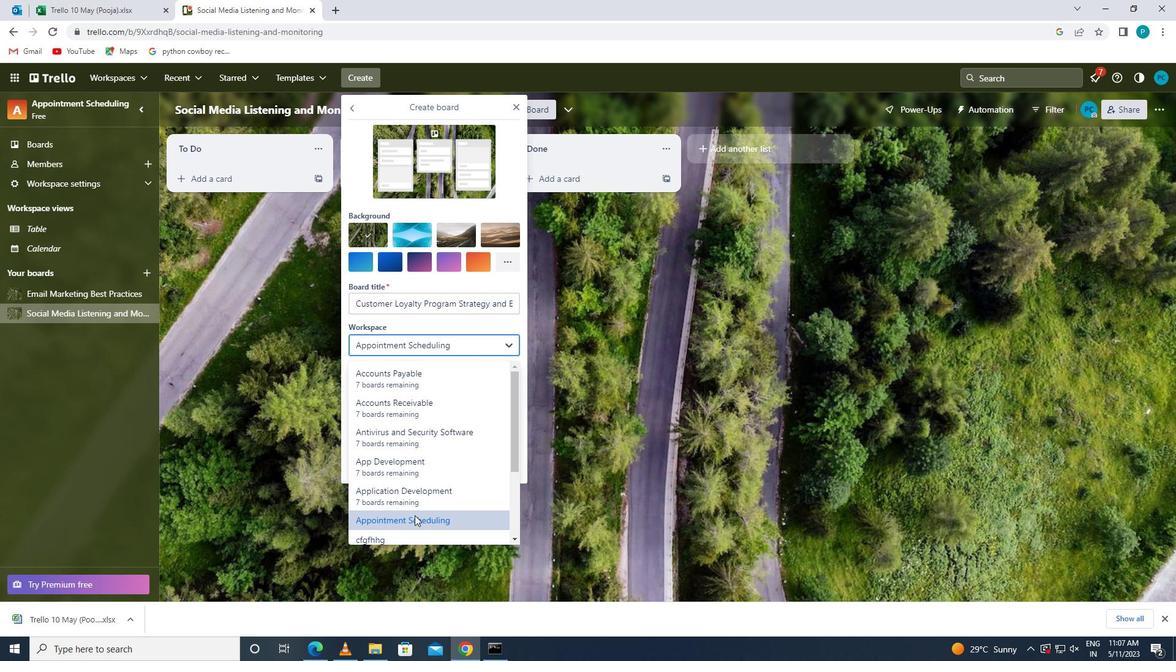
Action: Mouse moved to (372, 421)
Screenshot: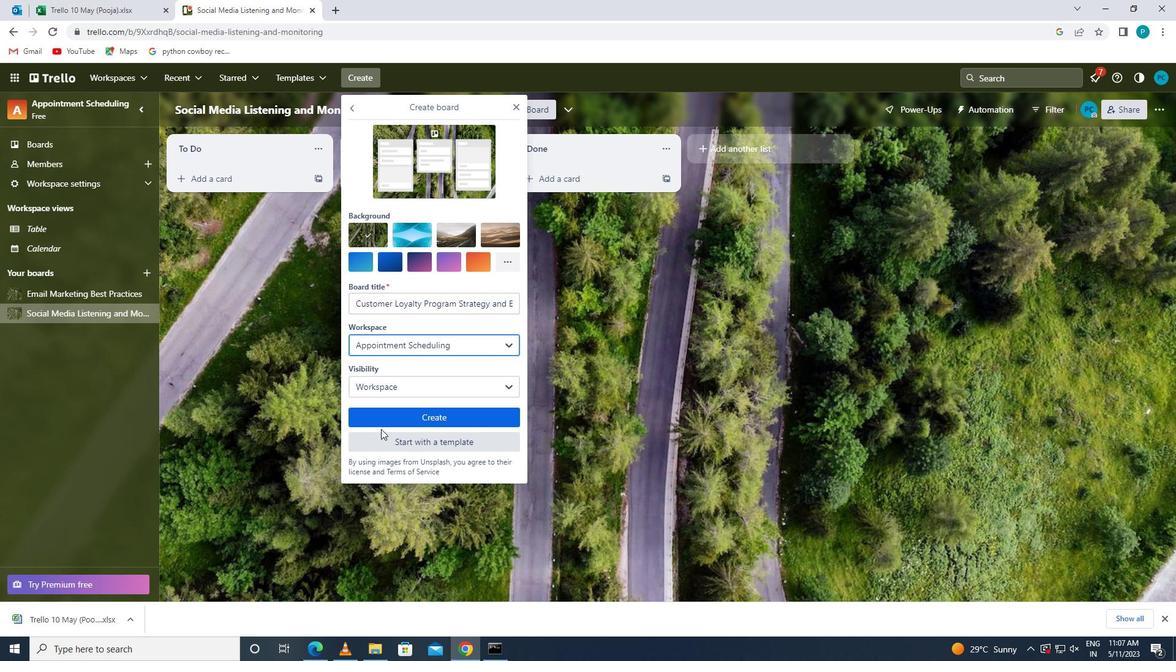 
Action: Mouse pressed left at (372, 421)
Screenshot: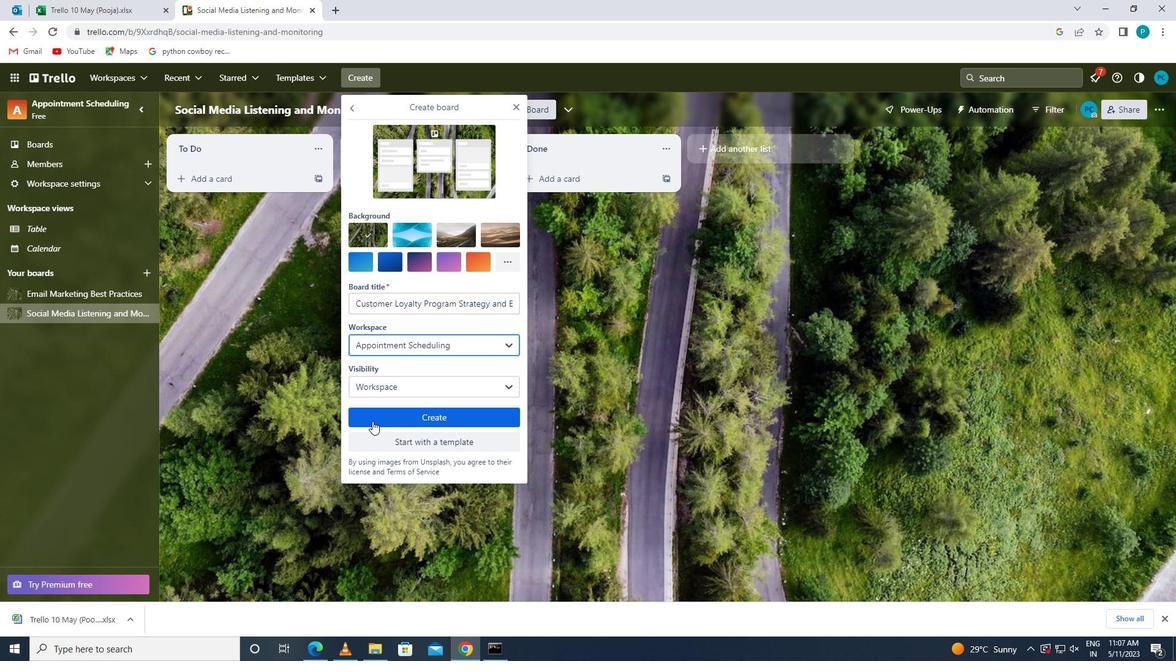 
